 Task: Look for products in the category "IPA" from Coronado Brewing Company only.
Action: Mouse moved to (848, 333)
Screenshot: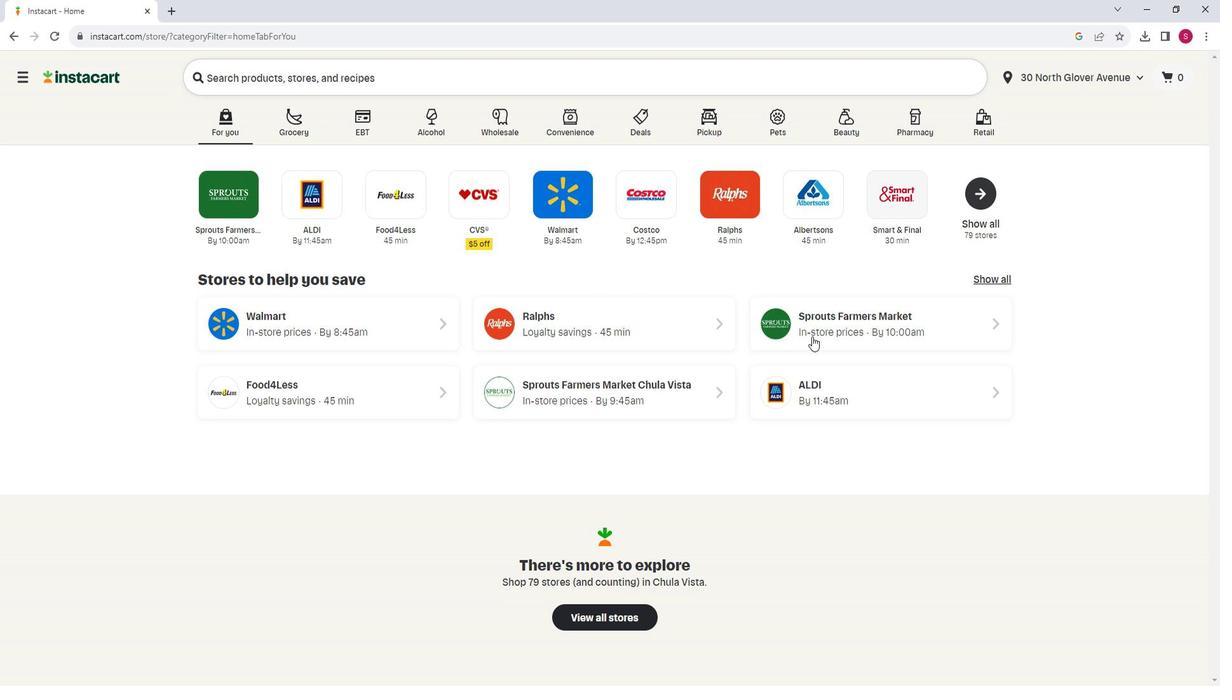 
Action: Mouse pressed left at (848, 333)
Screenshot: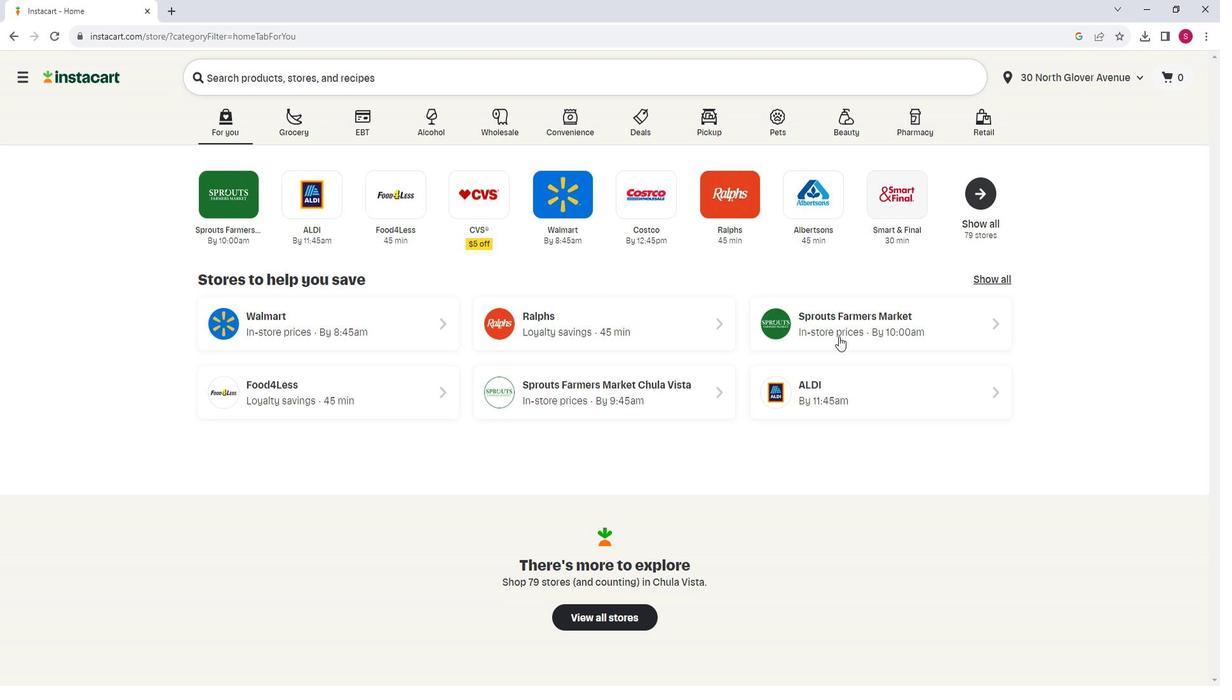 
Action: Mouse moved to (103, 495)
Screenshot: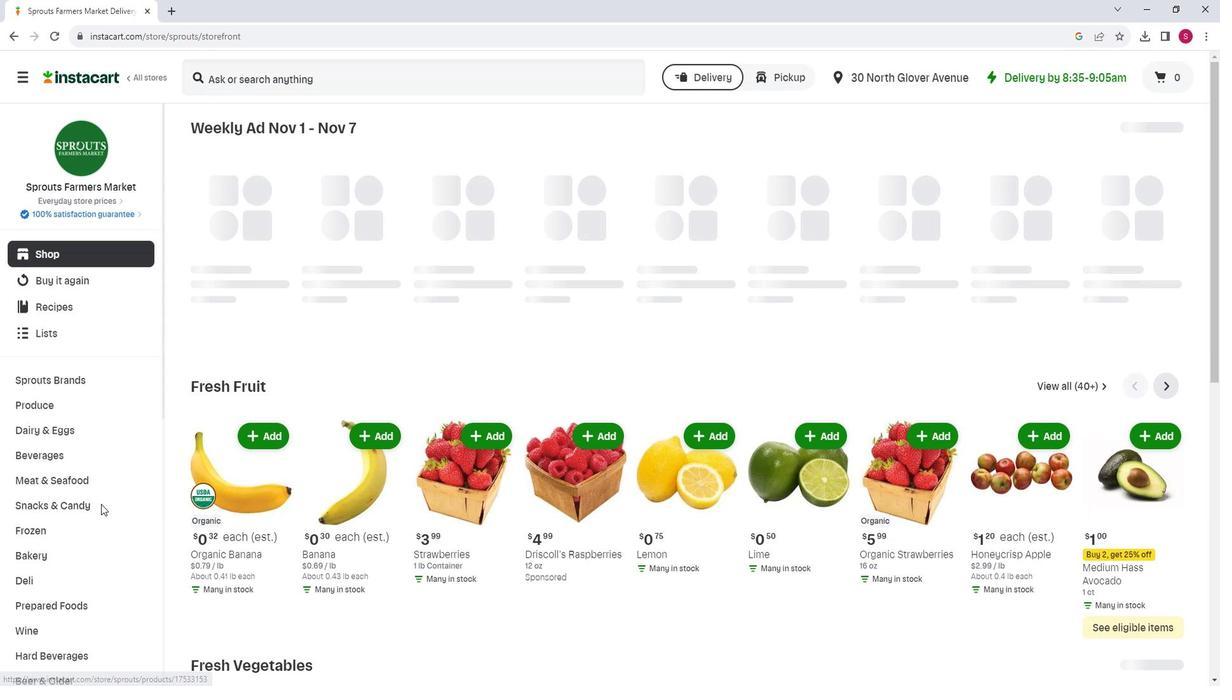 
Action: Mouse scrolled (103, 494) with delta (0, 0)
Screenshot: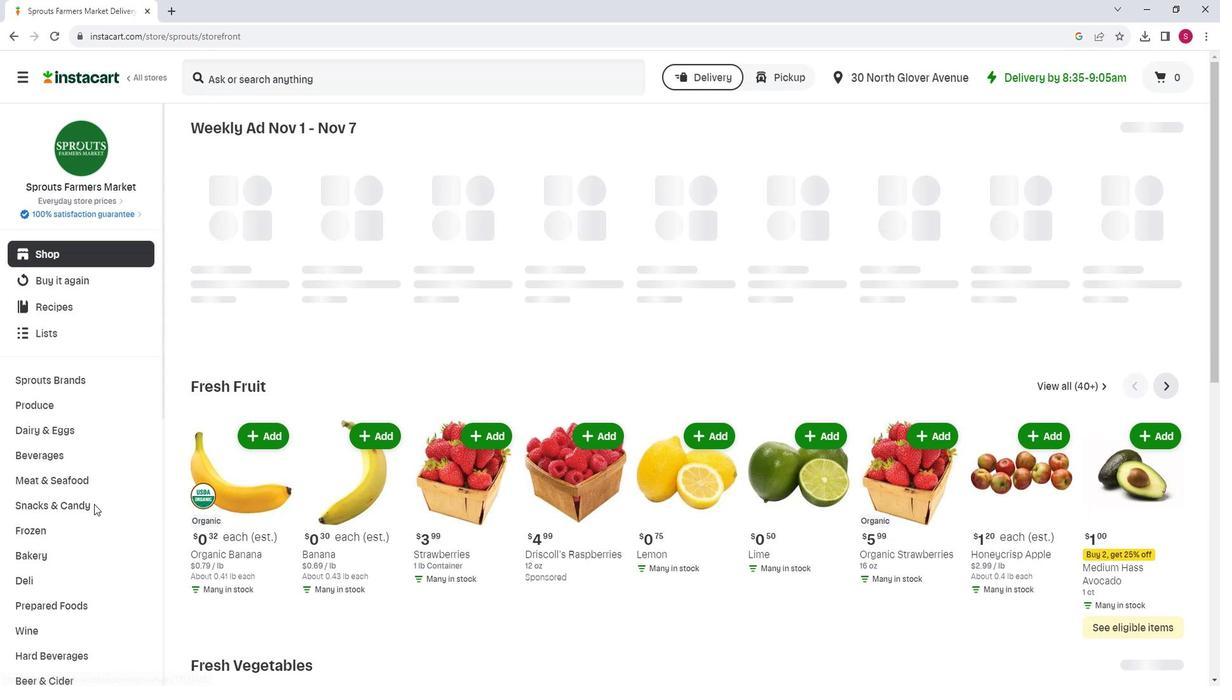 
Action: Mouse scrolled (103, 494) with delta (0, 0)
Screenshot: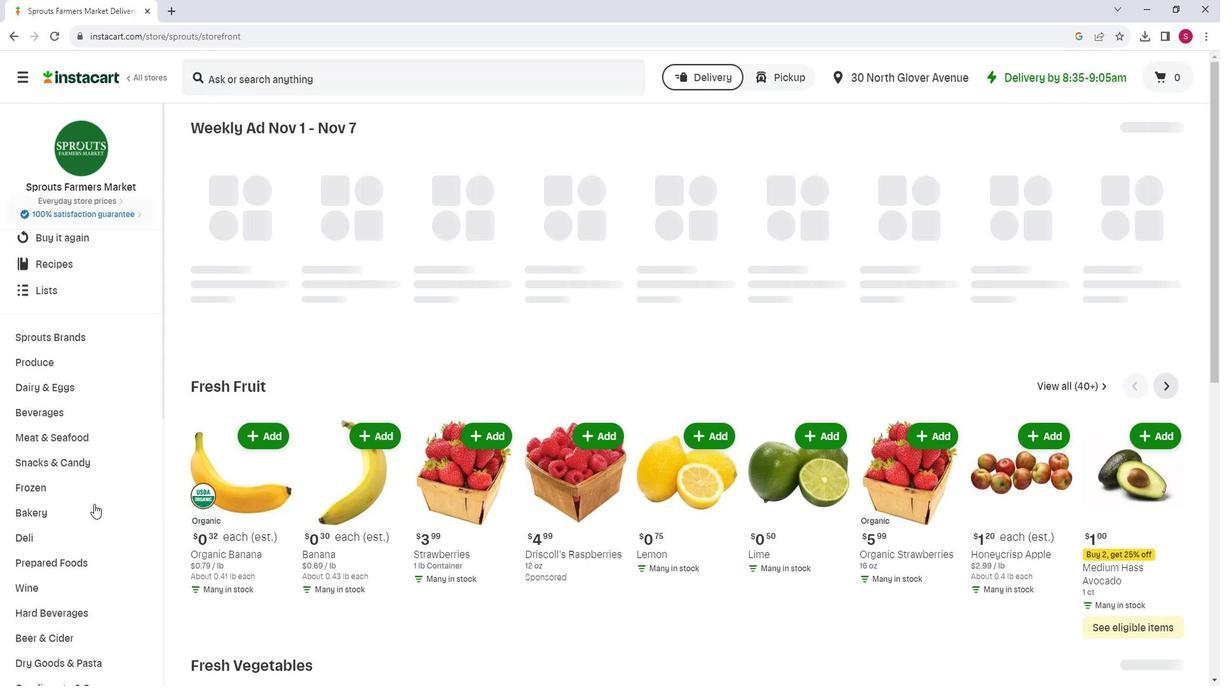 
Action: Mouse moved to (80, 533)
Screenshot: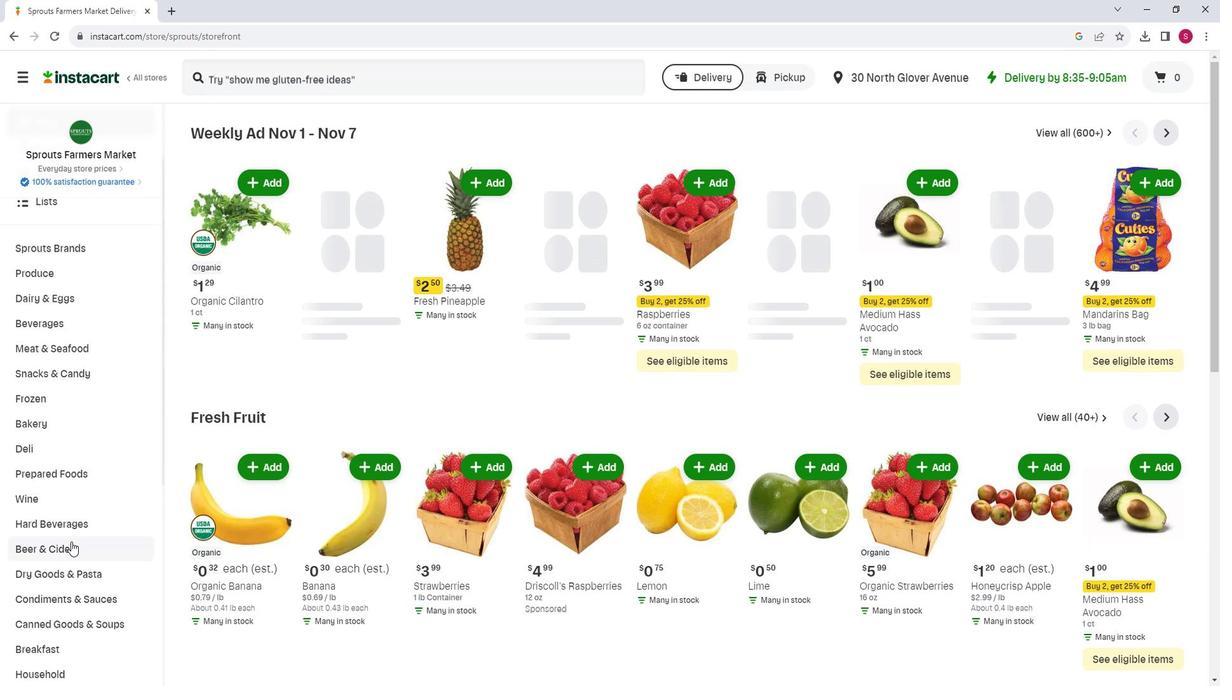 
Action: Mouse pressed left at (80, 533)
Screenshot: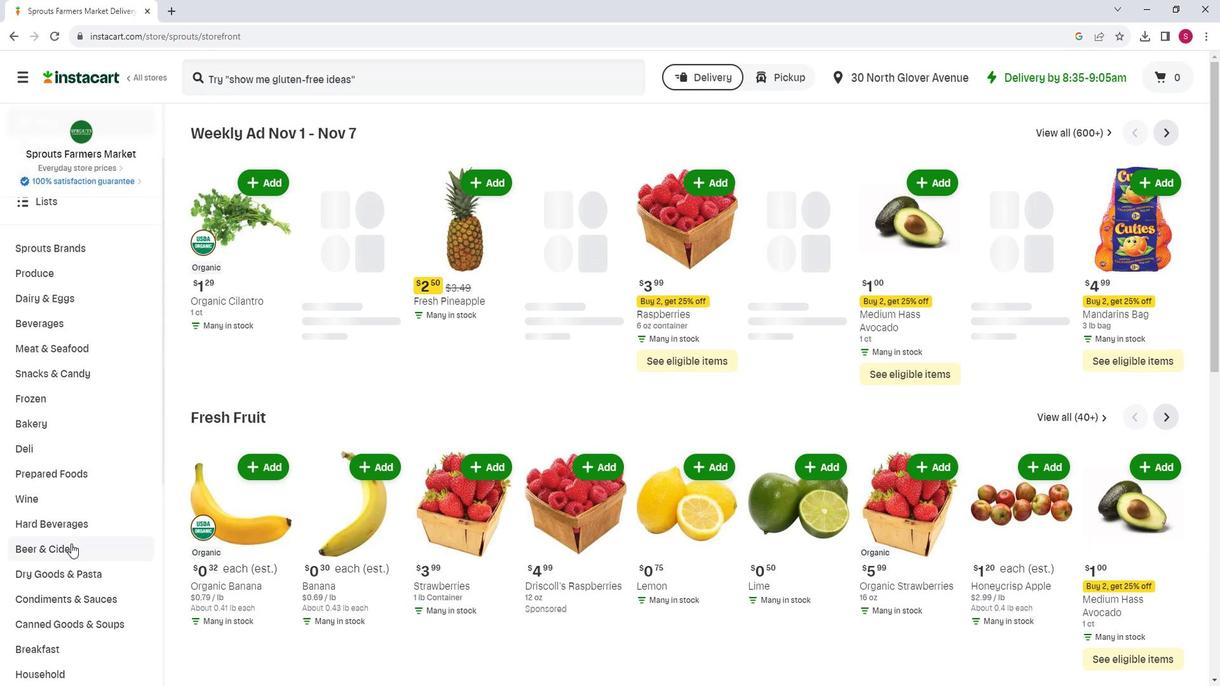 
Action: Mouse moved to (300, 164)
Screenshot: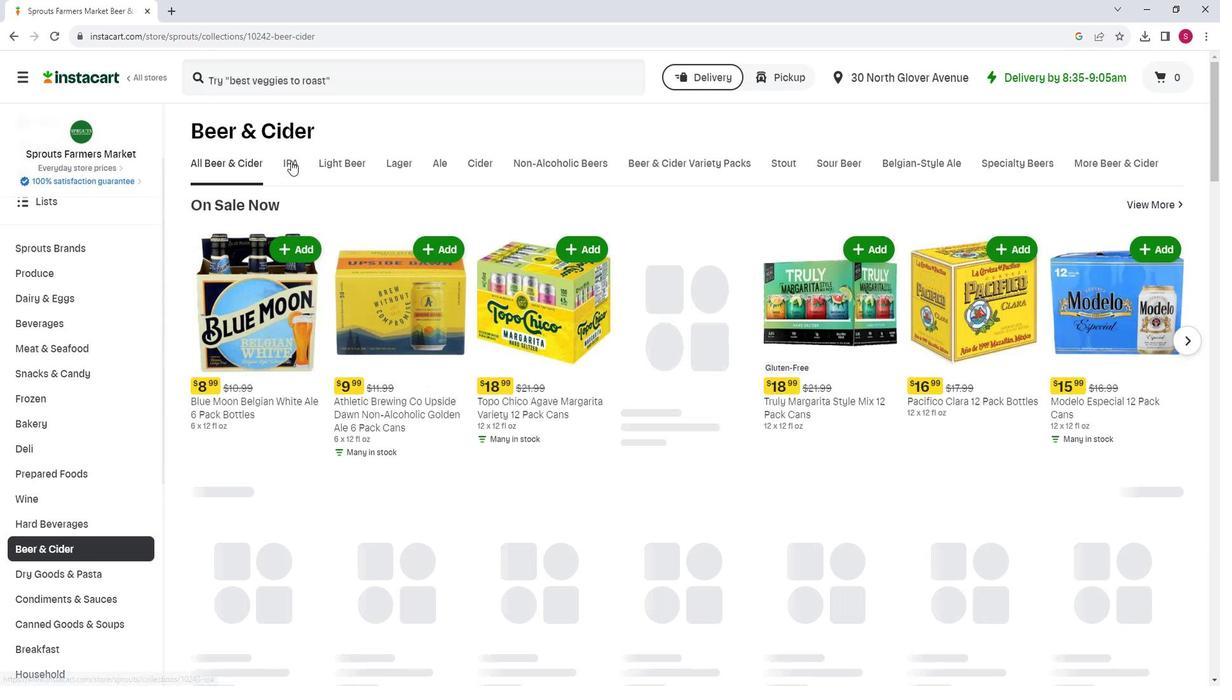 
Action: Mouse pressed left at (300, 164)
Screenshot: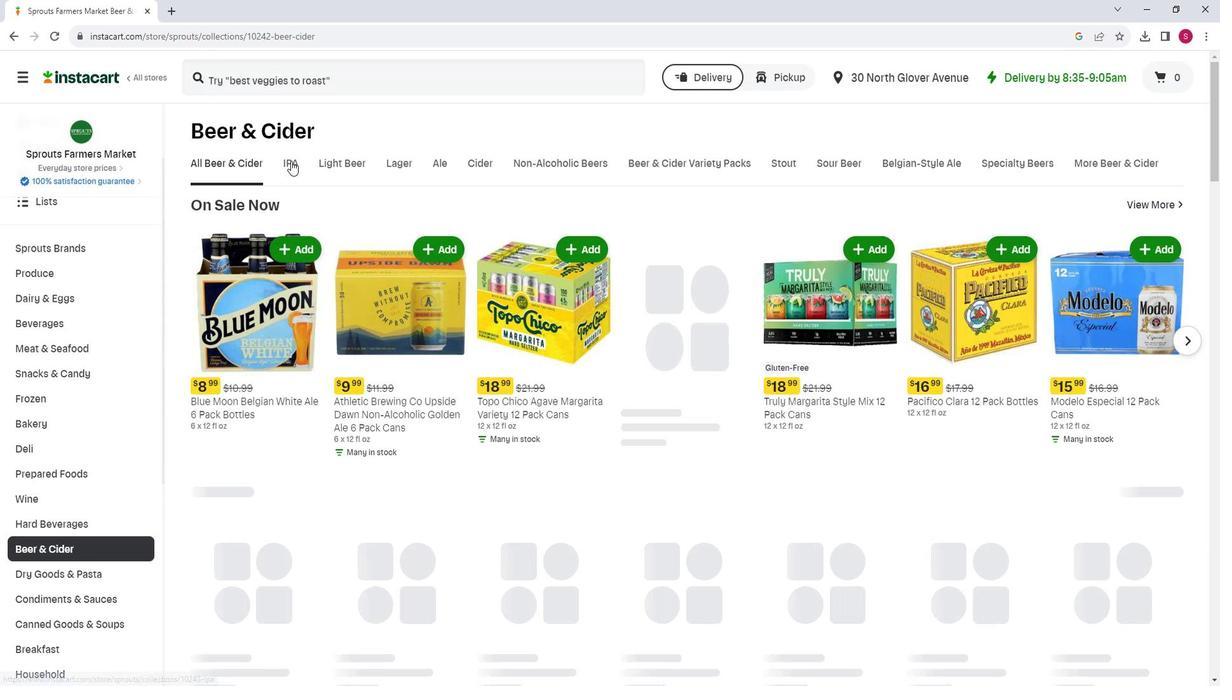 
Action: Mouse moved to (389, 205)
Screenshot: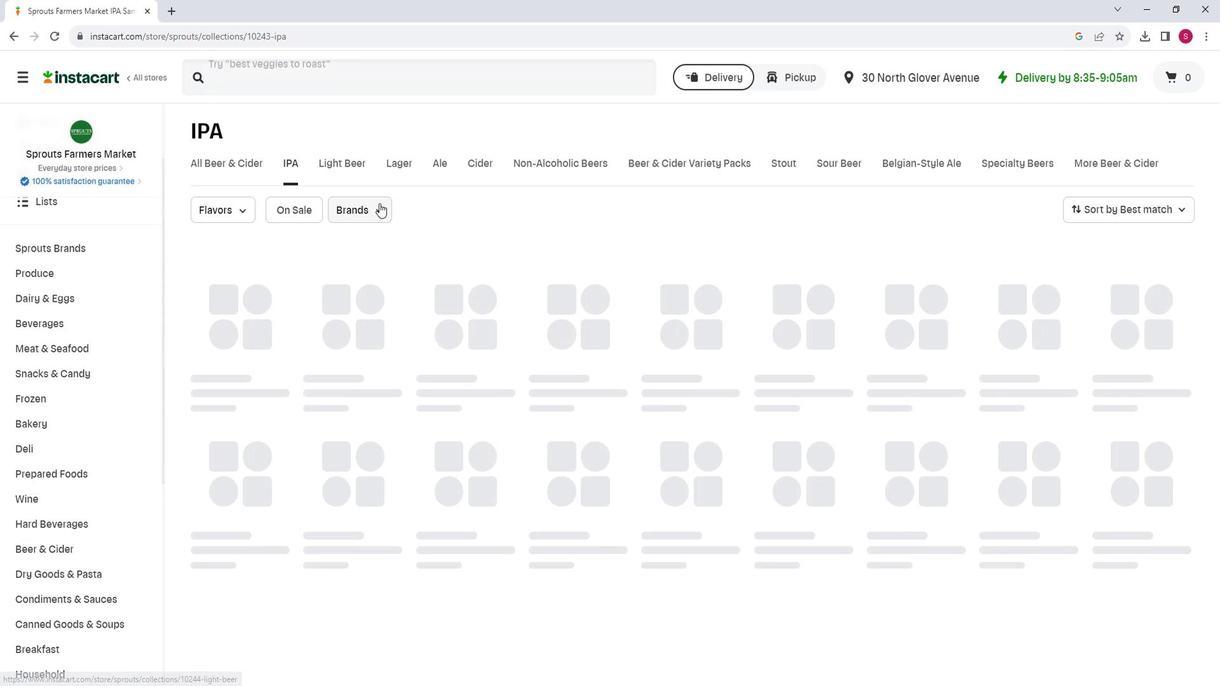 
Action: Mouse pressed left at (389, 205)
Screenshot: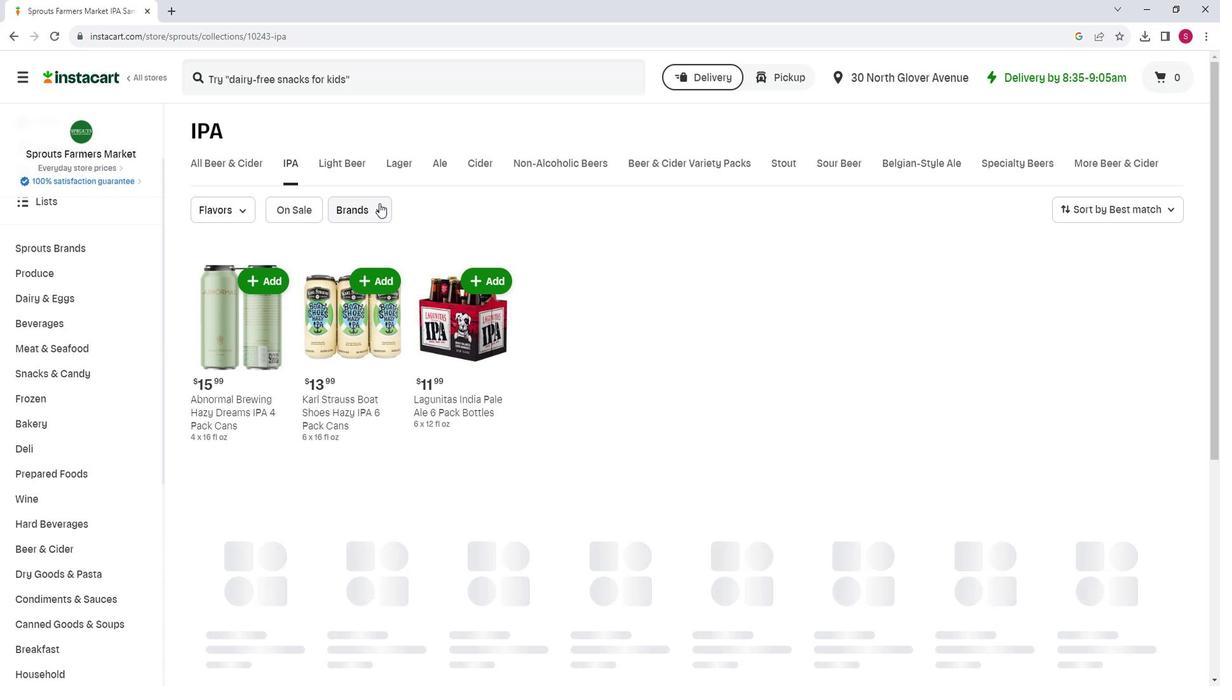 
Action: Mouse moved to (437, 285)
Screenshot: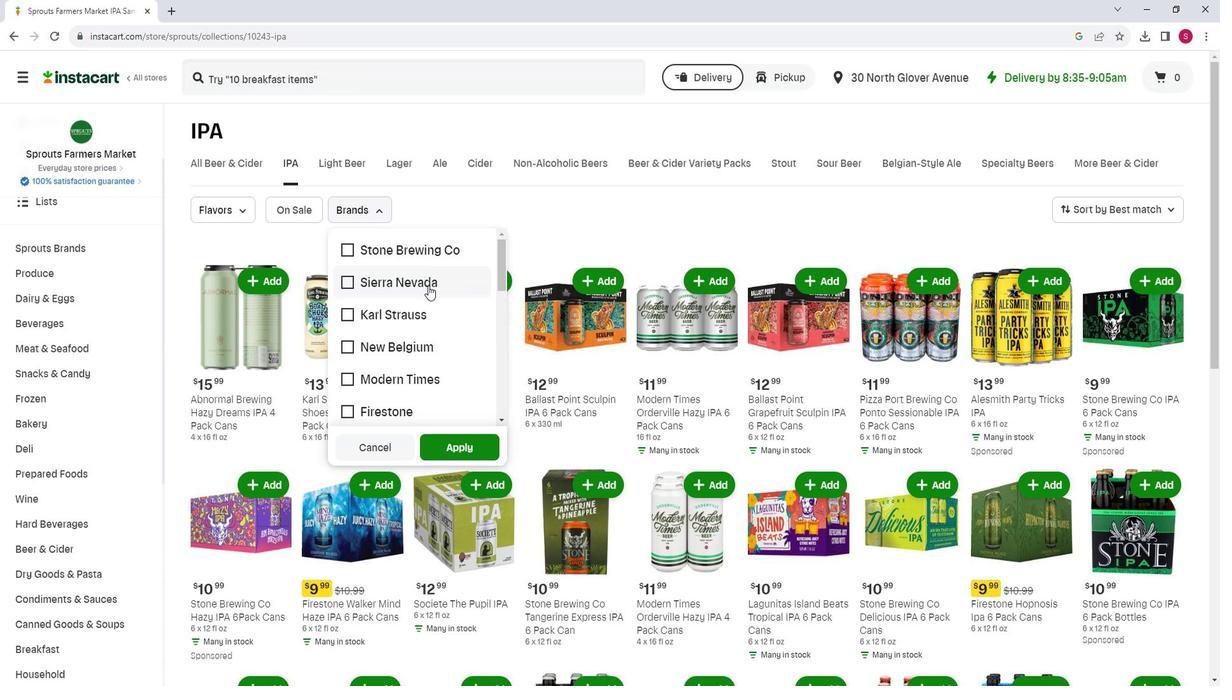 
Action: Mouse scrolled (437, 284) with delta (0, 0)
Screenshot: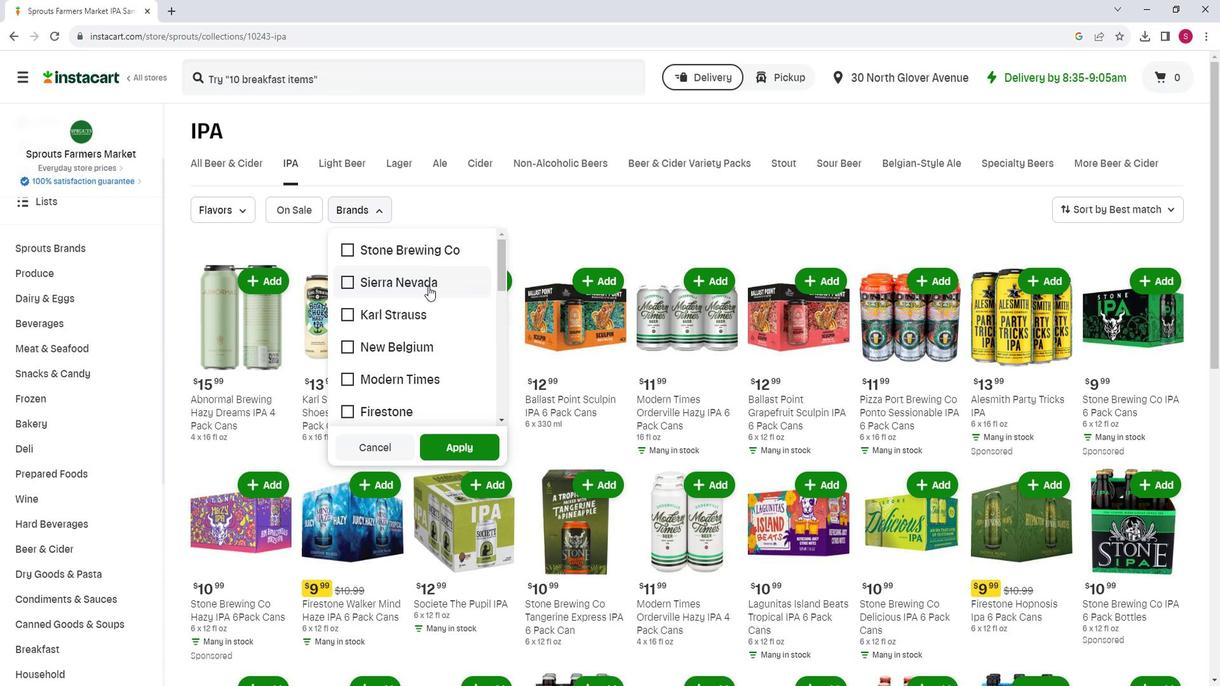 
Action: Mouse moved to (438, 285)
Screenshot: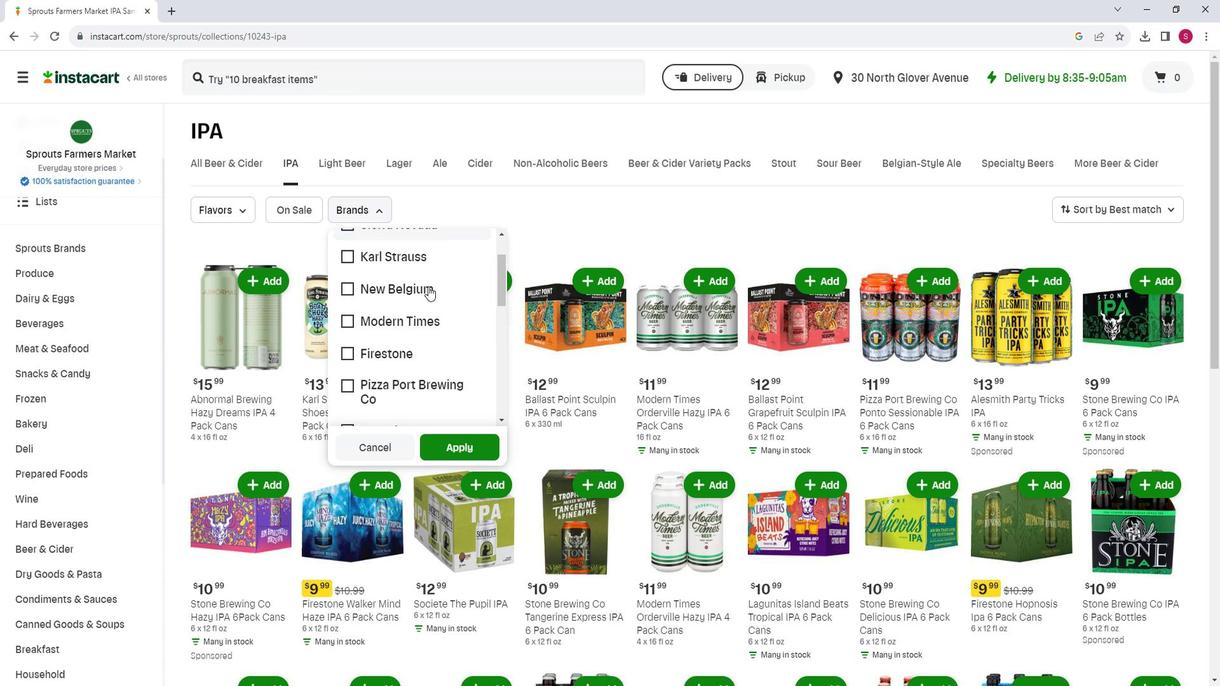 
Action: Mouse scrolled (438, 284) with delta (0, 0)
Screenshot: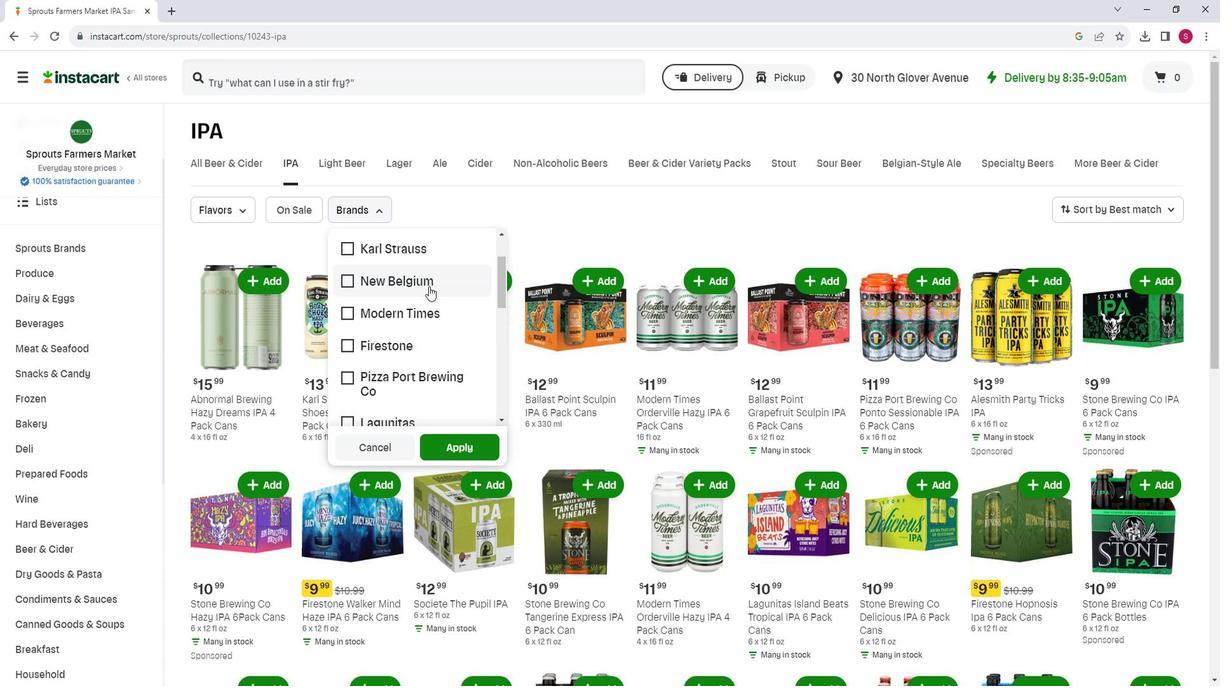
Action: Mouse scrolled (438, 284) with delta (0, 0)
Screenshot: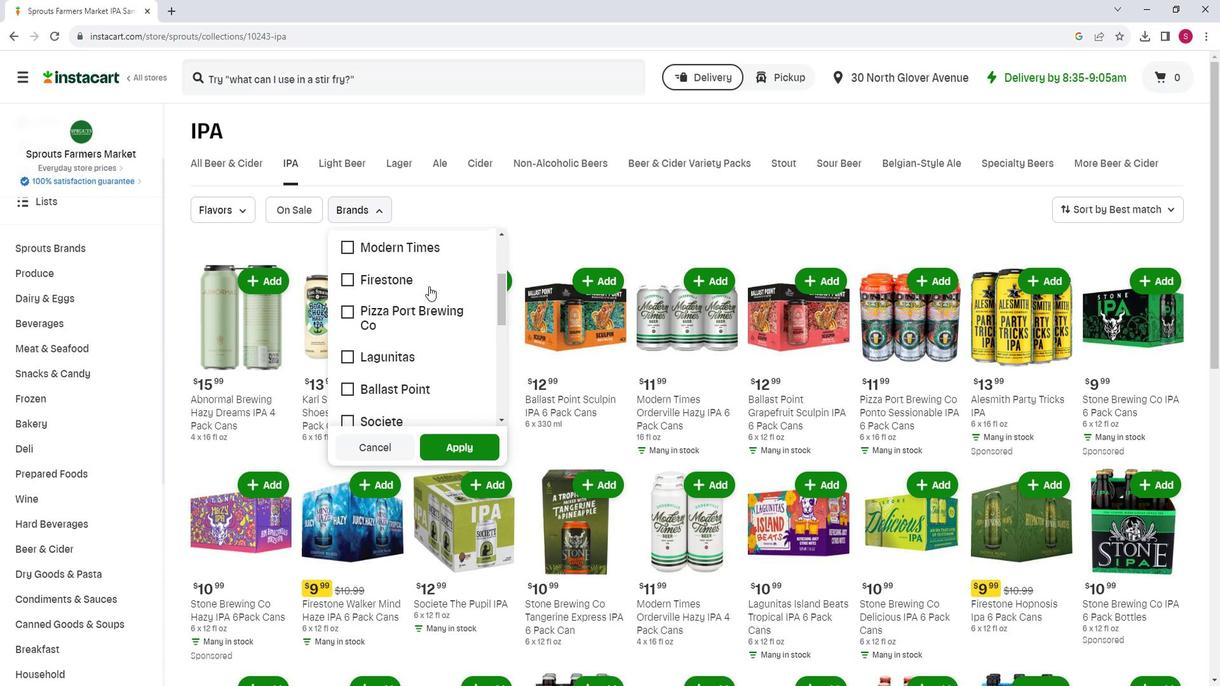 
Action: Mouse scrolled (438, 284) with delta (0, 0)
Screenshot: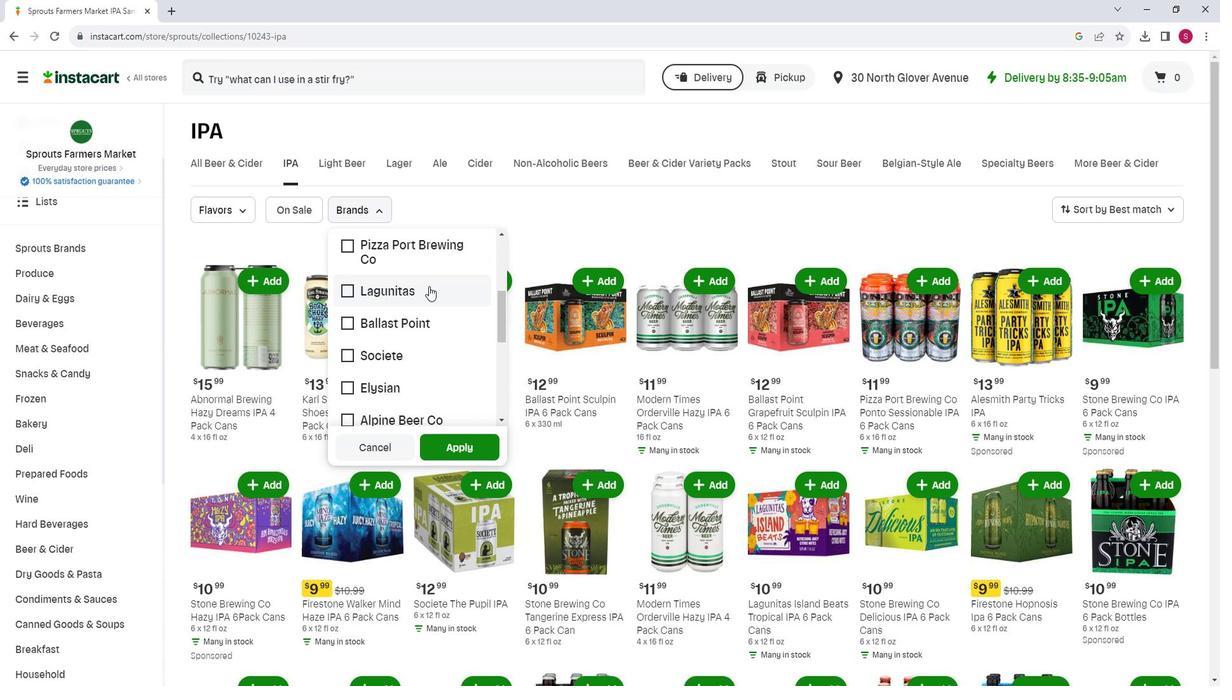 
Action: Mouse scrolled (438, 284) with delta (0, 0)
Screenshot: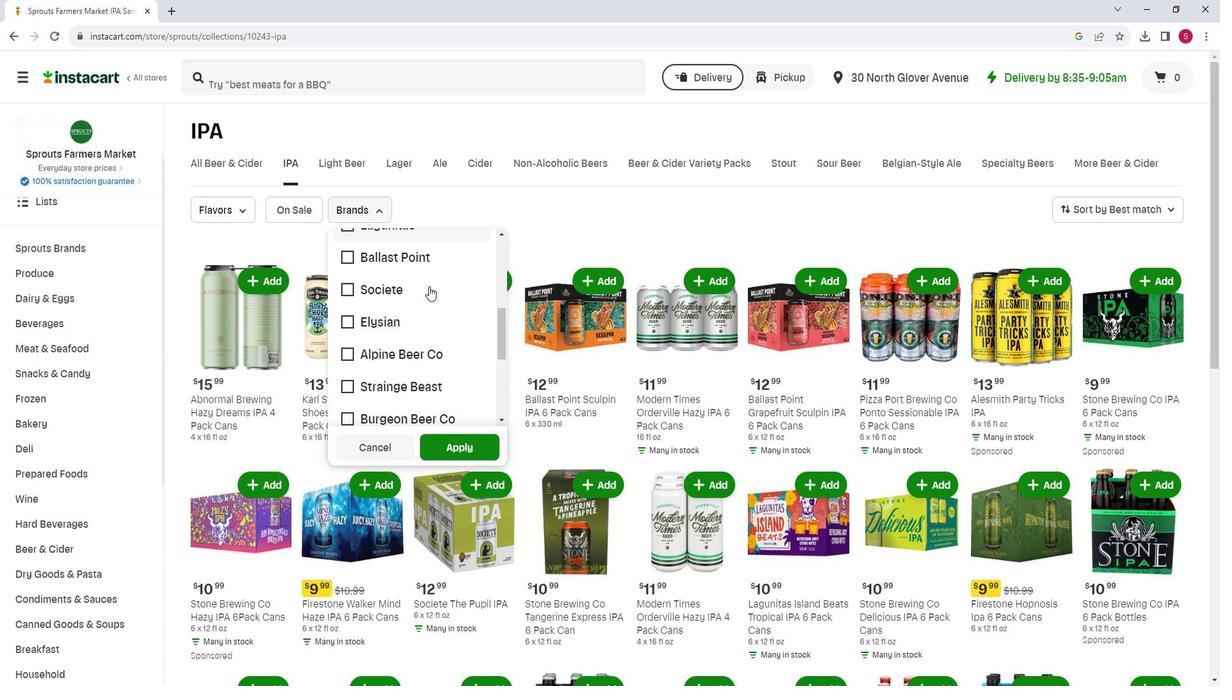
Action: Mouse moved to (439, 285)
Screenshot: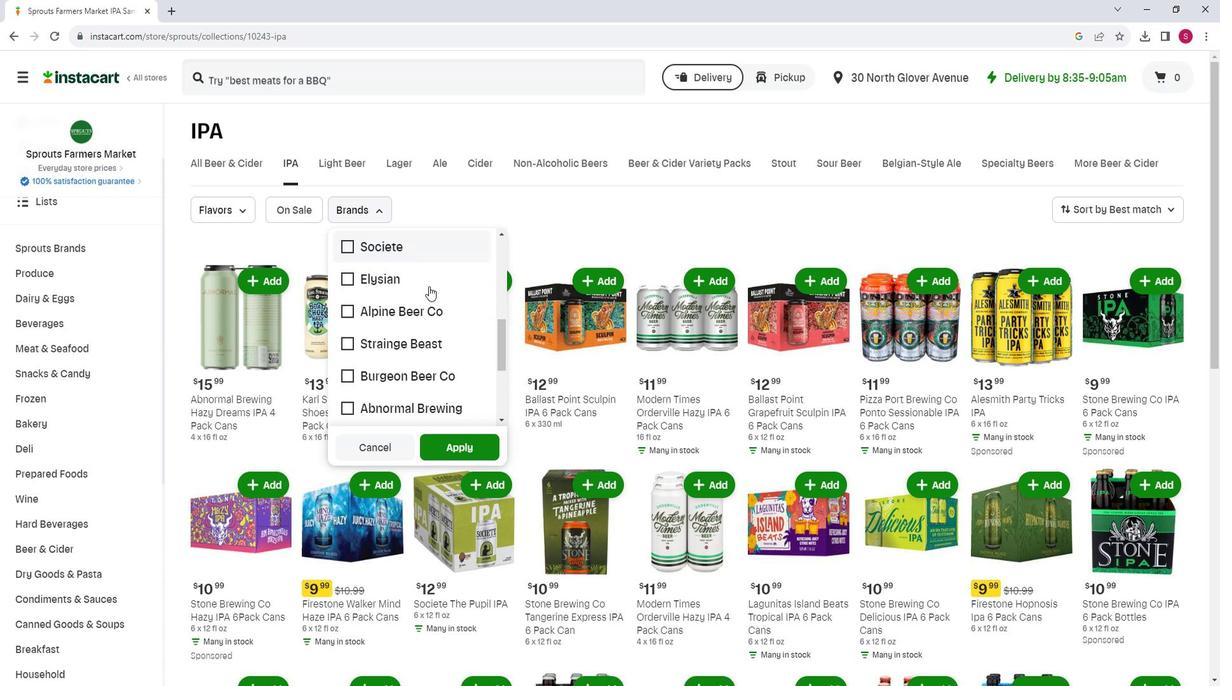 
Action: Mouse scrolled (439, 284) with delta (0, 0)
Screenshot: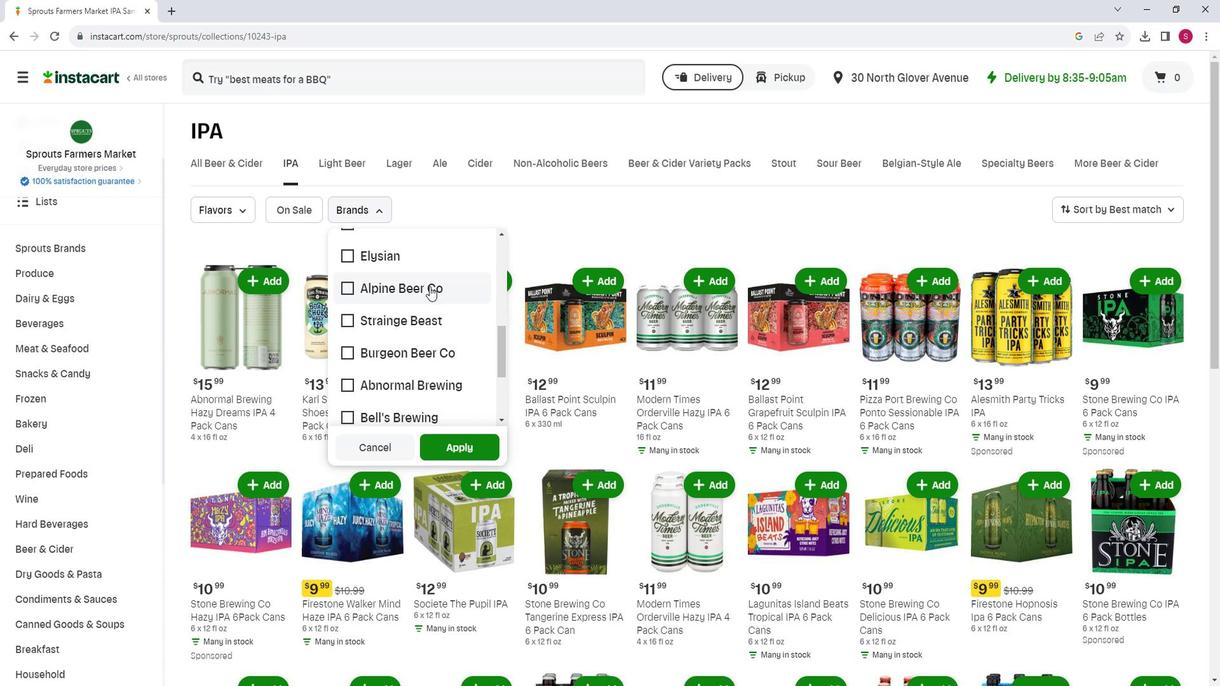 
Action: Mouse scrolled (439, 284) with delta (0, 0)
Screenshot: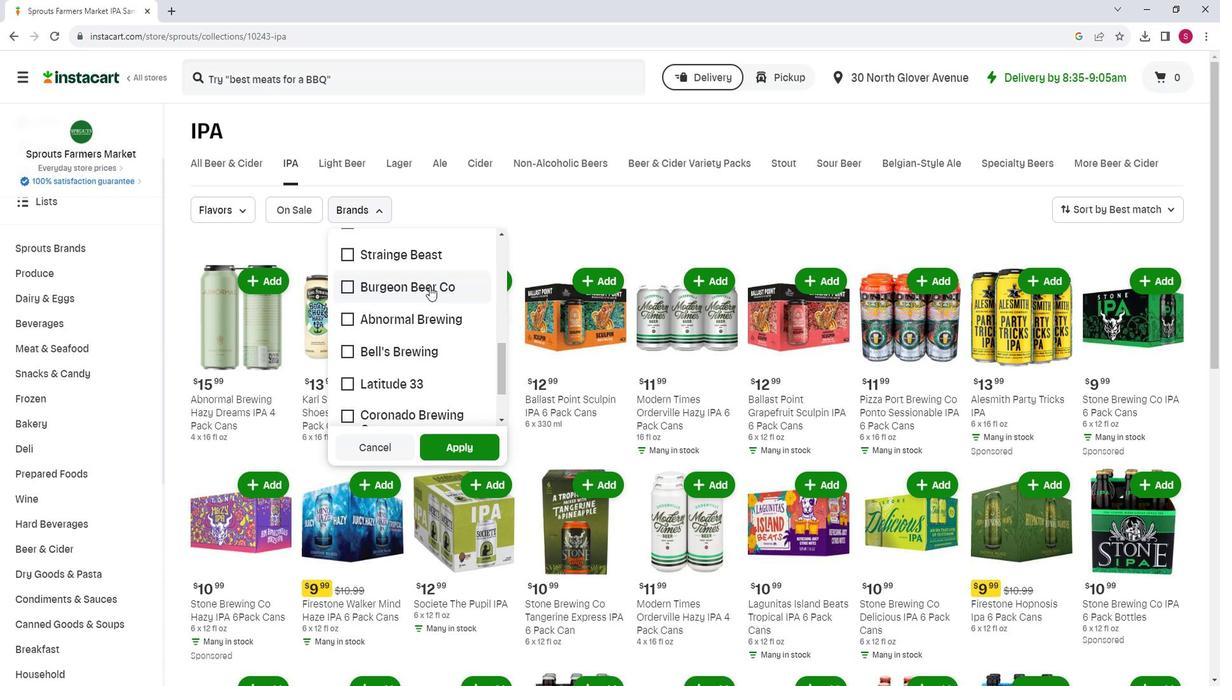 
Action: Mouse moved to (437, 346)
Screenshot: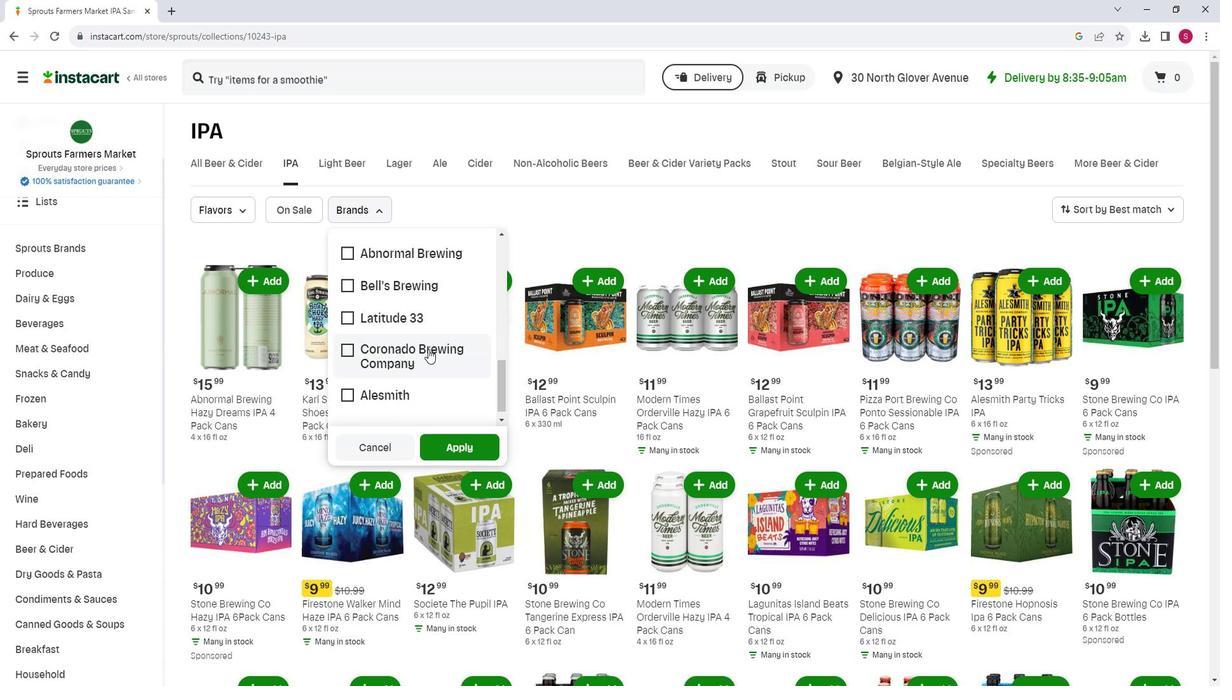 
Action: Mouse pressed left at (437, 346)
Screenshot: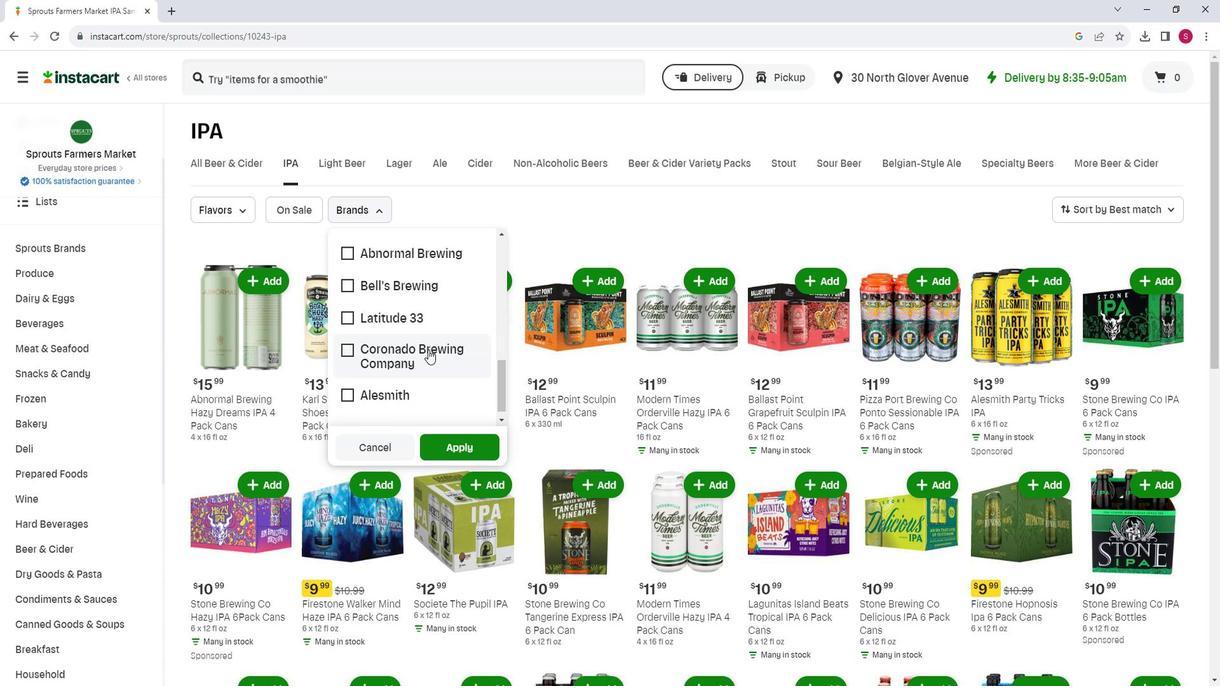 
Action: Mouse moved to (458, 439)
Screenshot: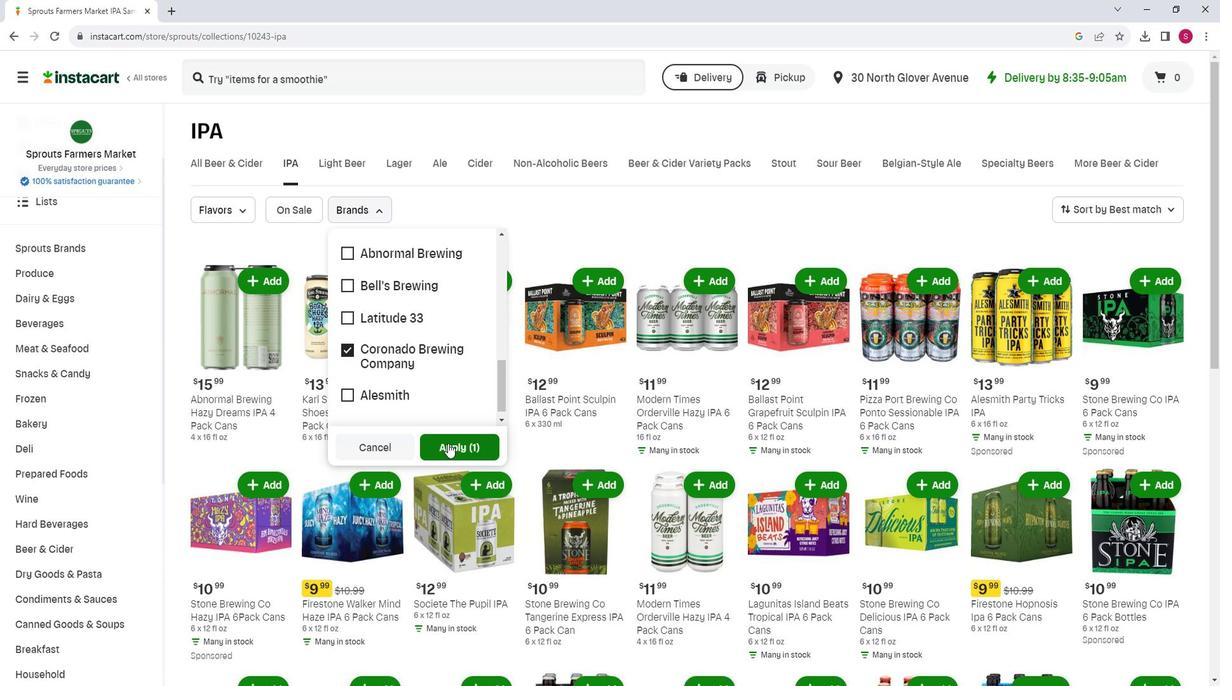 
Action: Mouse pressed left at (458, 439)
Screenshot: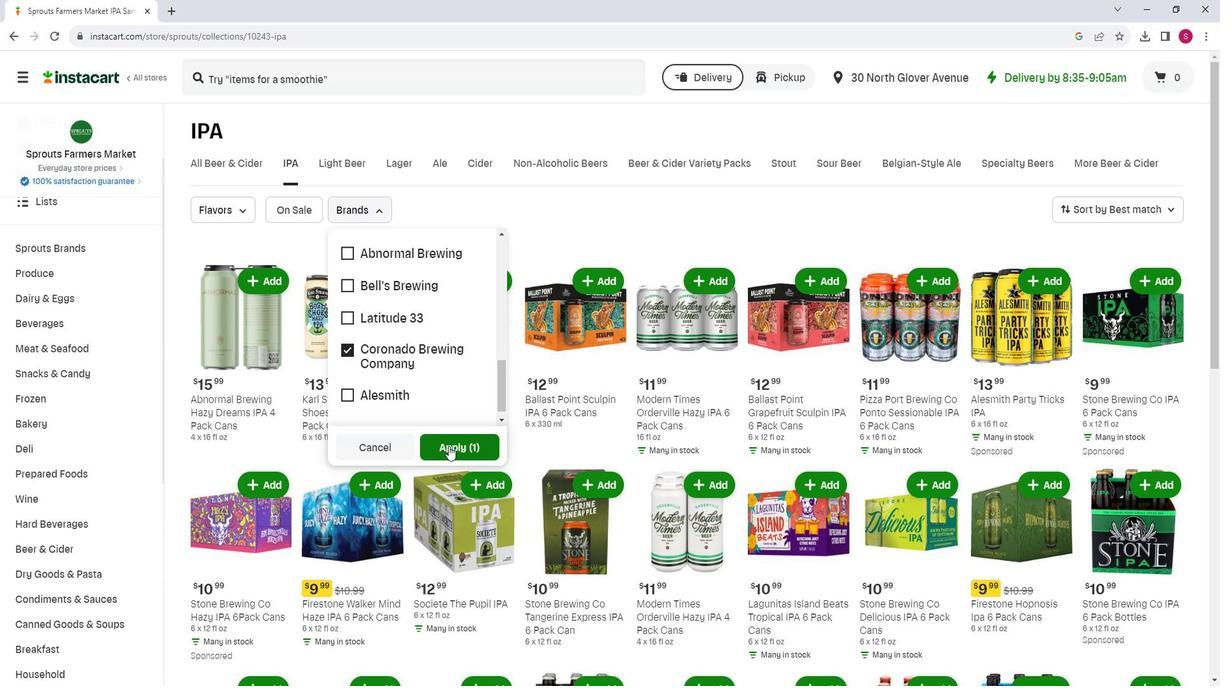 
Action: Mouse moved to (456, 434)
Screenshot: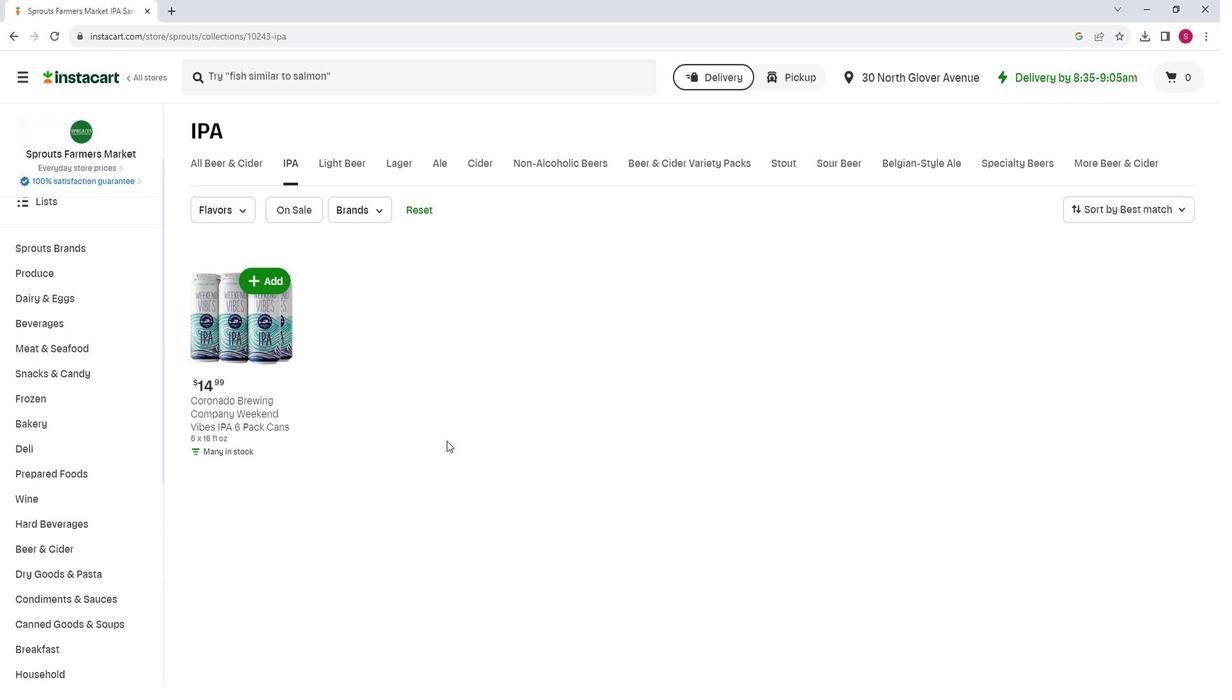 
